 Task: Create ChildIssue0000000325 as Child Issue of Issue Issue0000000163 in Backlog  in Scrum Project Project0000000033 in Jira. Create ChildIssue0000000326 as Child Issue of Issue Issue0000000163 in Backlog  in Scrum Project Project0000000033 in Jira. Create ChildIssue0000000327 as Child Issue of Issue Issue0000000164 in Backlog  in Scrum Project Project0000000033 in Jira. Create ChildIssue0000000328 as Child Issue of Issue Issue0000000164 in Backlog  in Scrum Project Project0000000033 in Jira. Create ChildIssue0000000329 as Child Issue of Issue Issue0000000165 in Backlog  in Scrum Project Project0000000033 in Jira
Action: Mouse moved to (327, 194)
Screenshot: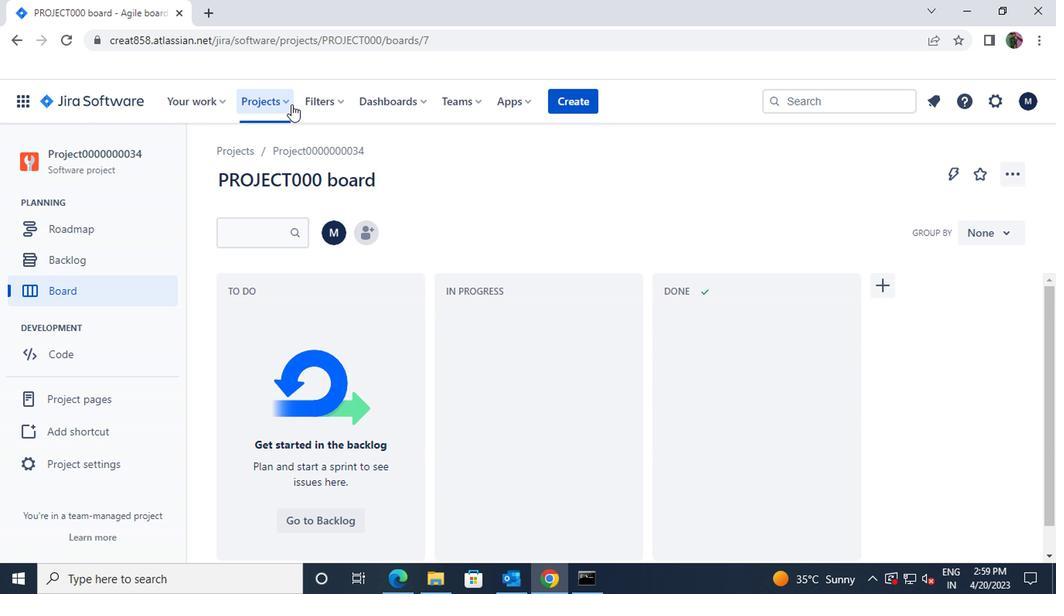 
Action: Mouse pressed left at (327, 194)
Screenshot: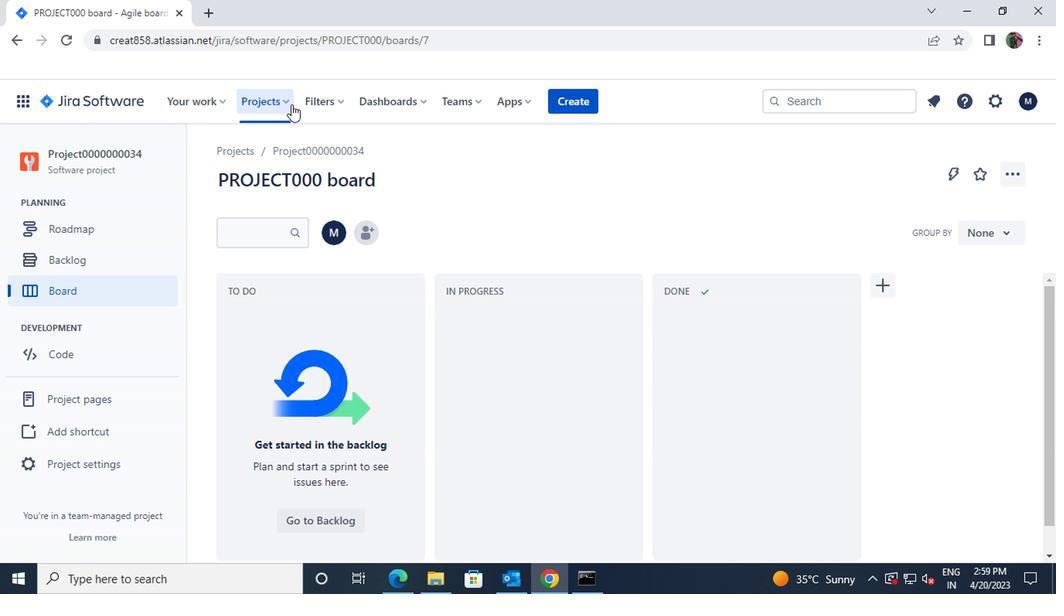 
Action: Mouse moved to (351, 275)
Screenshot: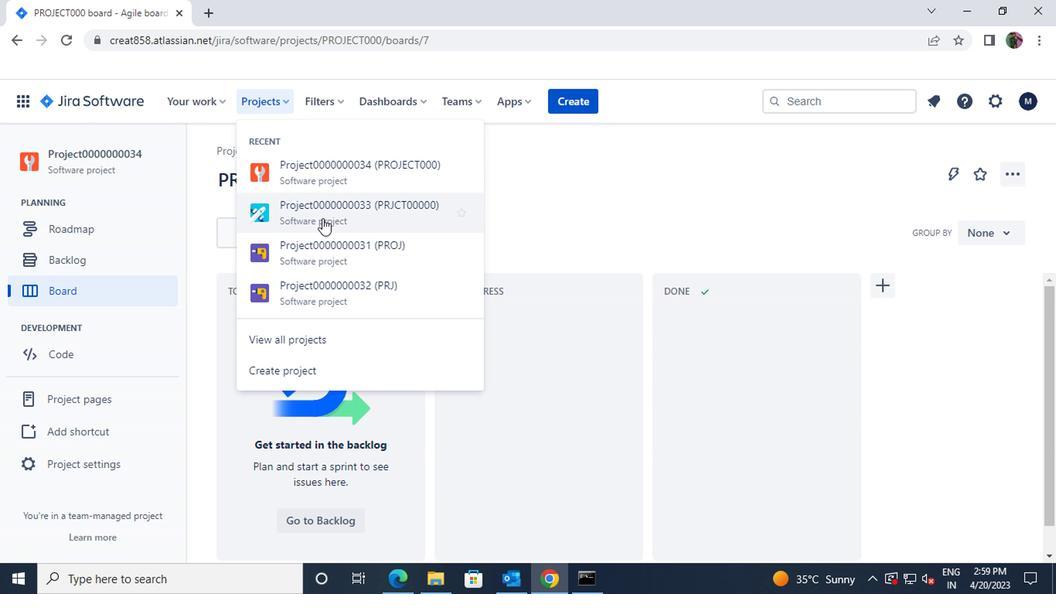 
Action: Mouse pressed left at (351, 275)
Screenshot: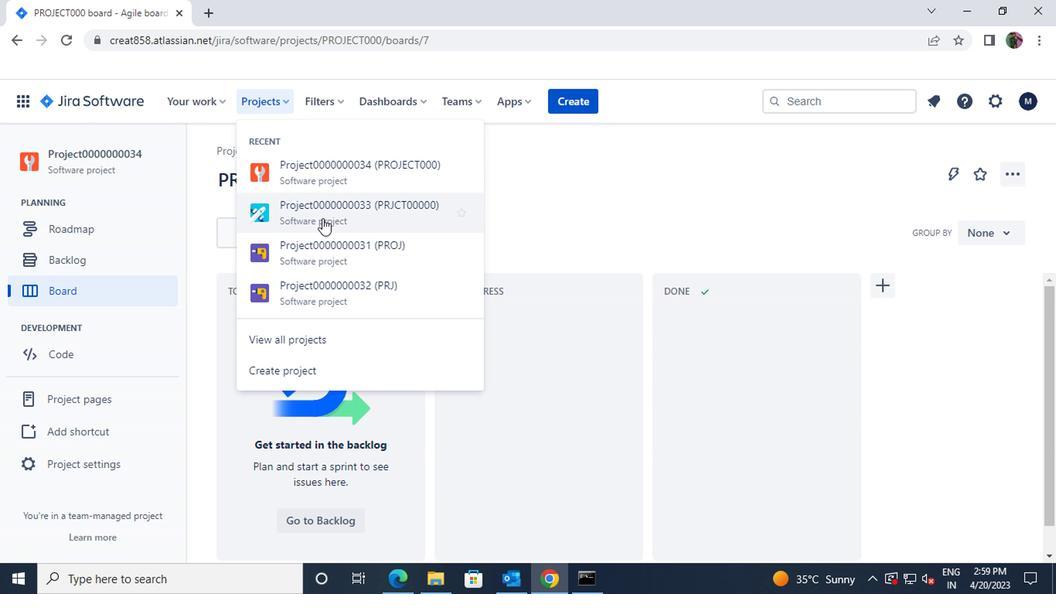 
Action: Mouse moved to (209, 306)
Screenshot: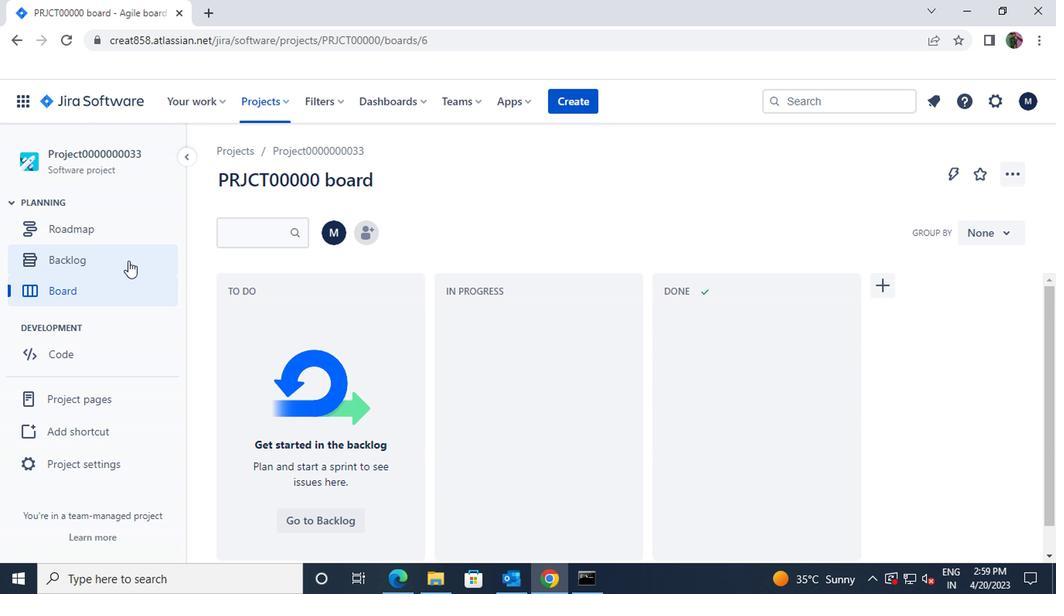 
Action: Mouse pressed left at (209, 306)
Screenshot: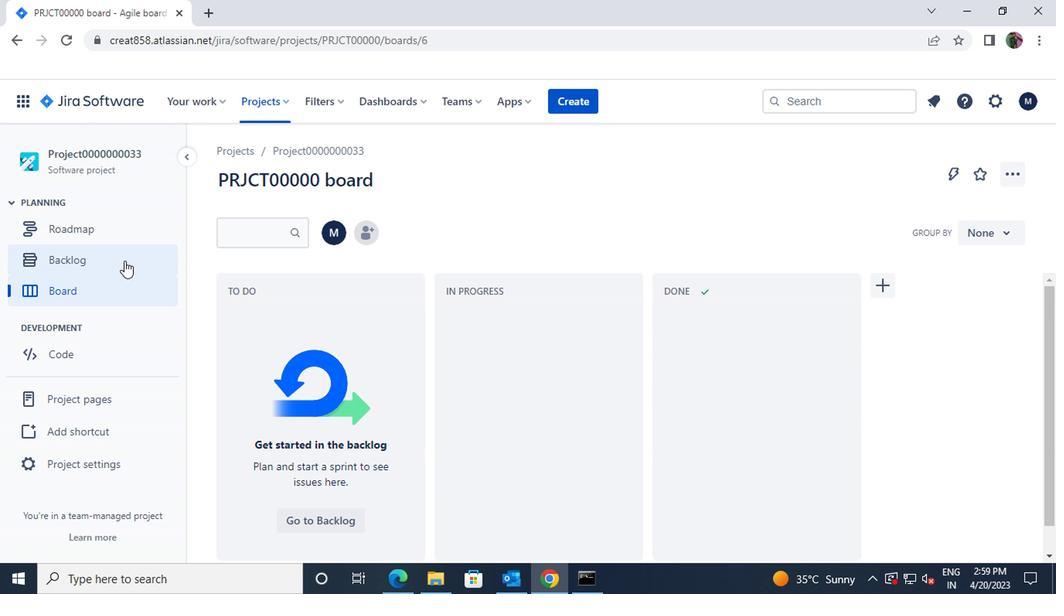 
Action: Mouse moved to (365, 377)
Screenshot: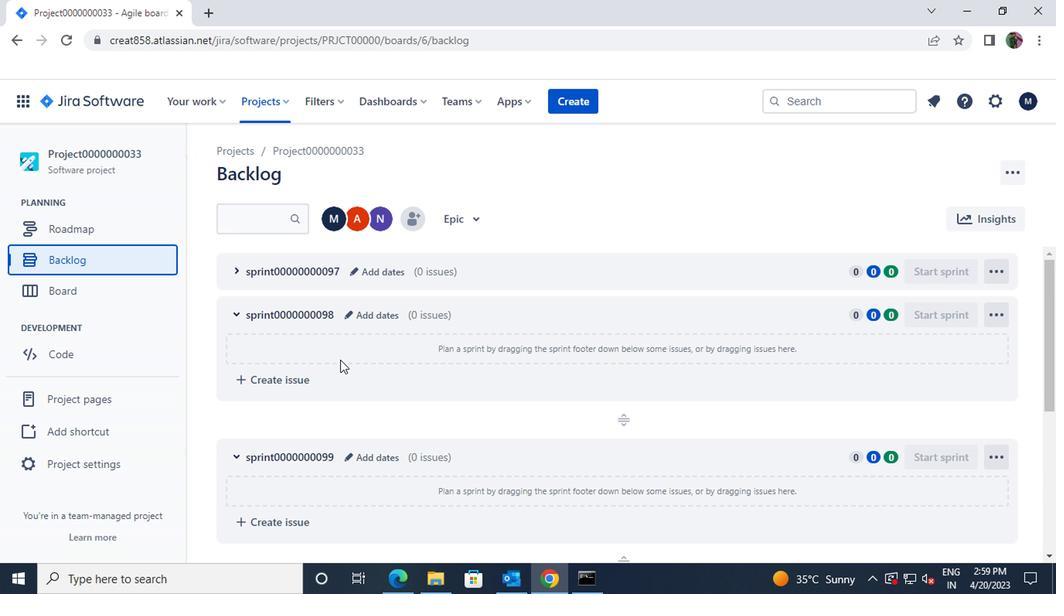 
Action: Mouse scrolled (365, 377) with delta (0, 0)
Screenshot: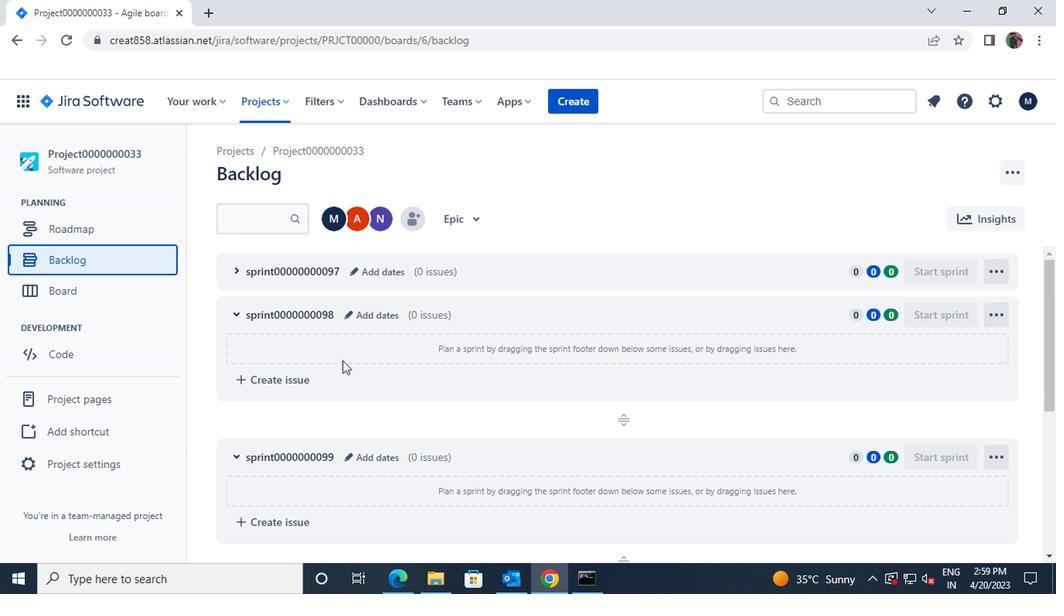 
Action: Mouse scrolled (365, 377) with delta (0, 0)
Screenshot: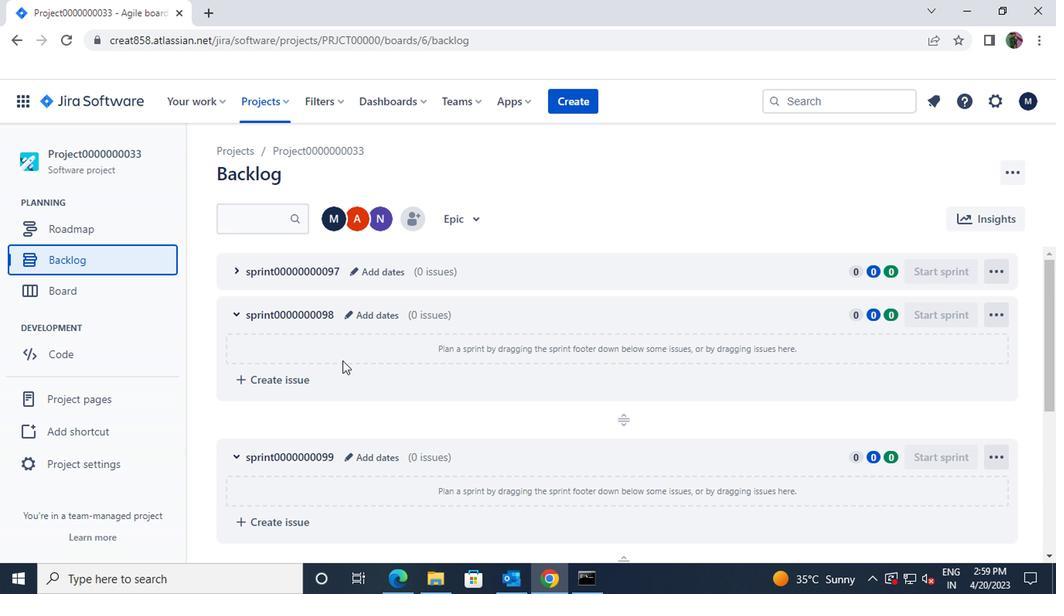 
Action: Mouse scrolled (365, 377) with delta (0, 0)
Screenshot: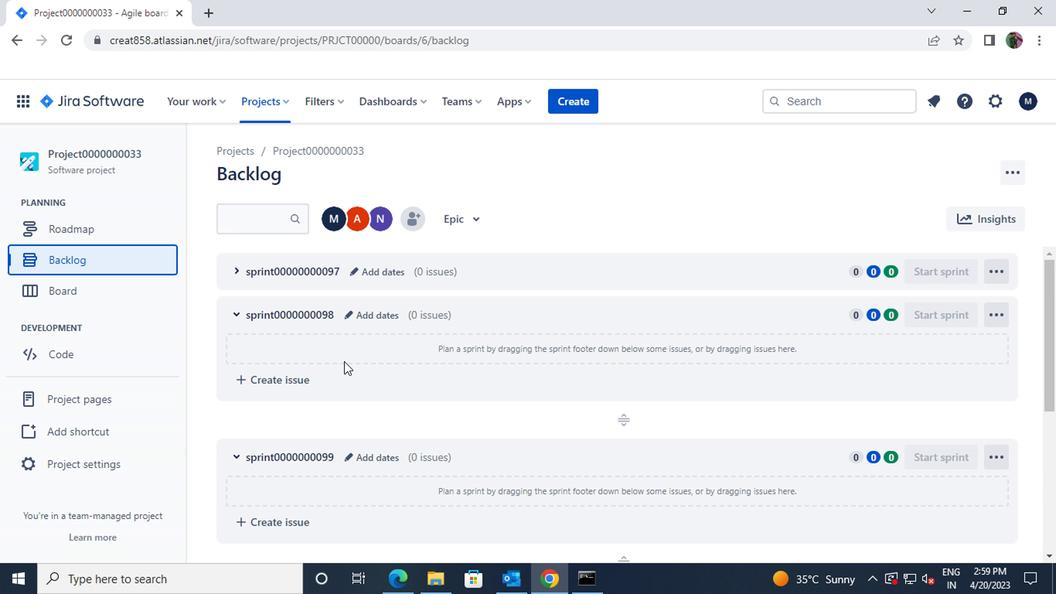 
Action: Mouse scrolled (365, 377) with delta (0, 0)
Screenshot: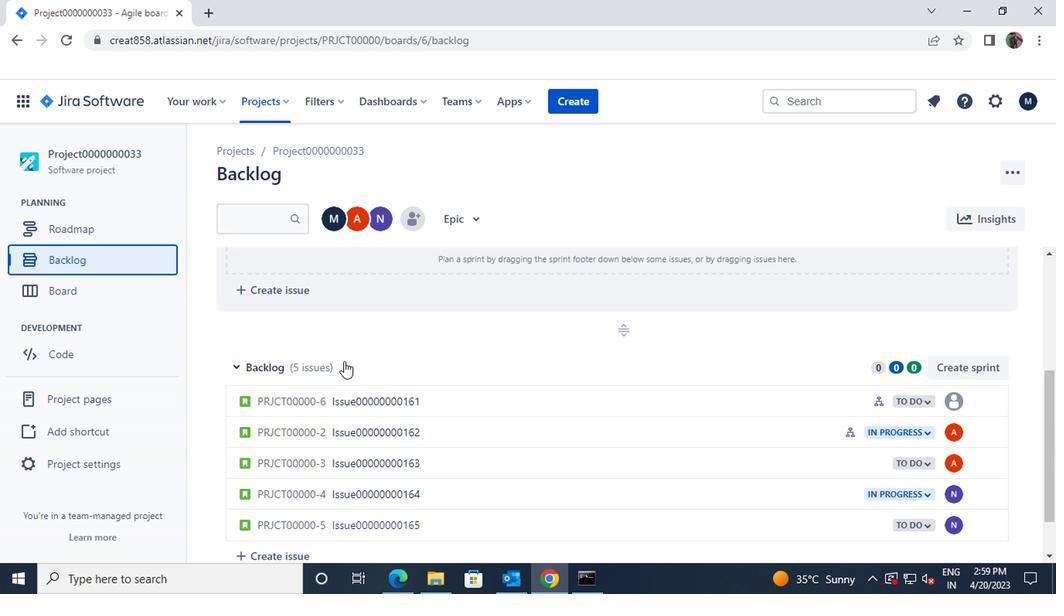 
Action: Mouse moved to (511, 407)
Screenshot: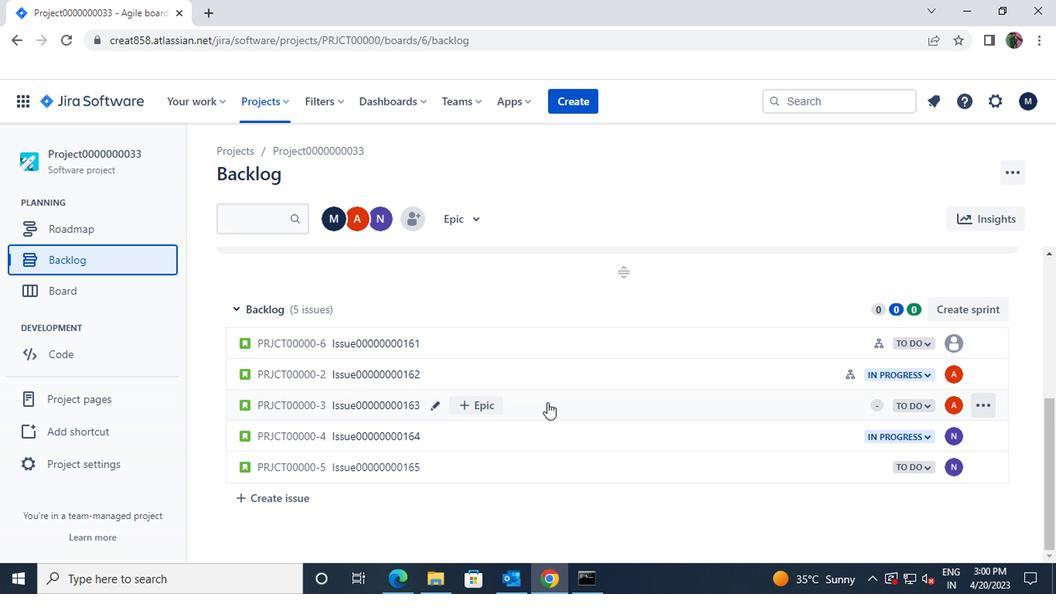 
Action: Mouse pressed left at (511, 407)
Screenshot: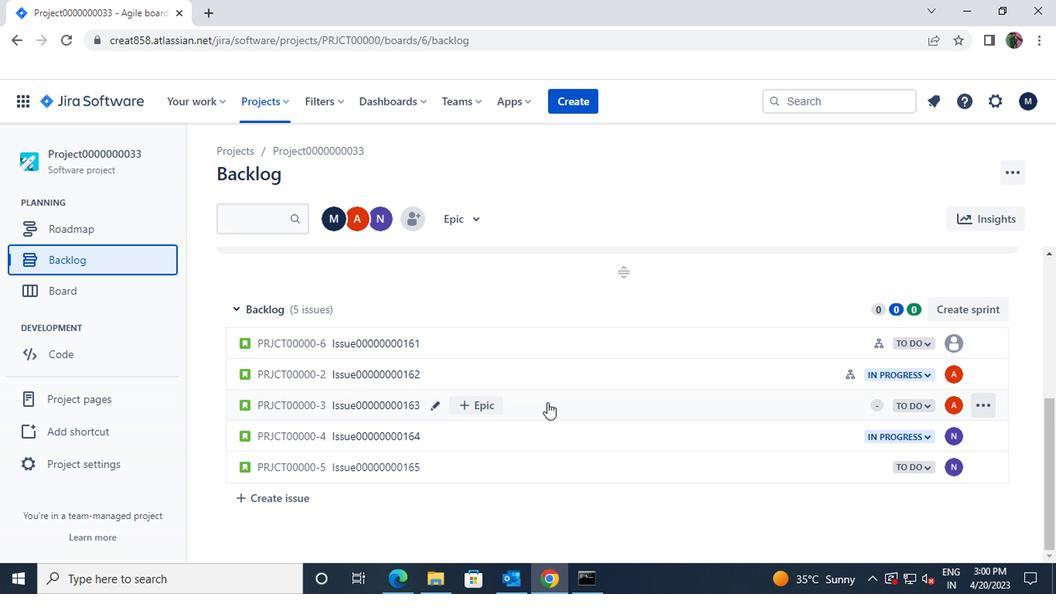 
Action: Mouse moved to (682, 357)
Screenshot: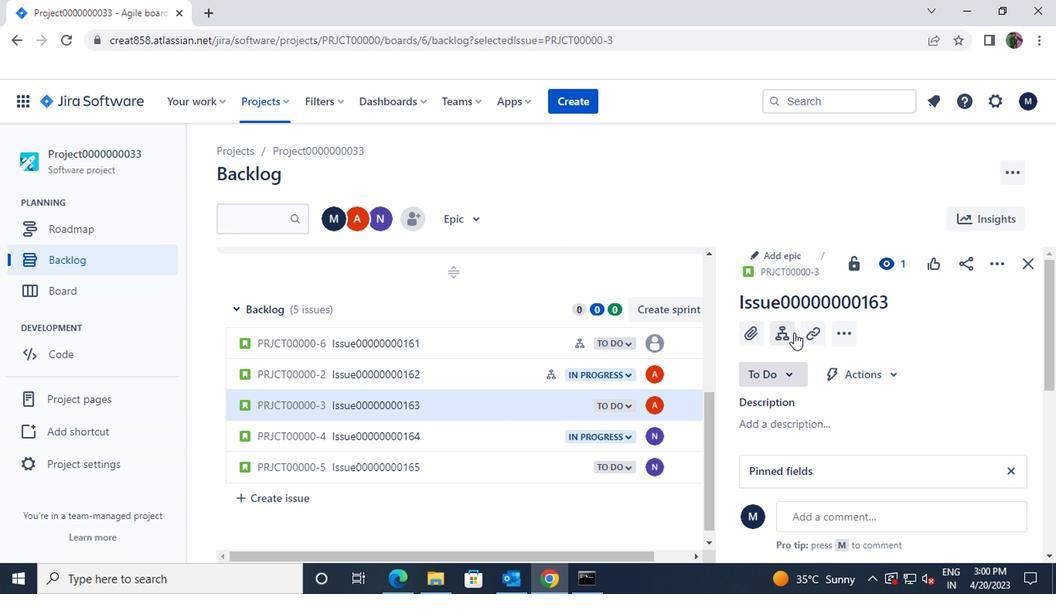 
Action: Mouse pressed left at (682, 357)
Screenshot: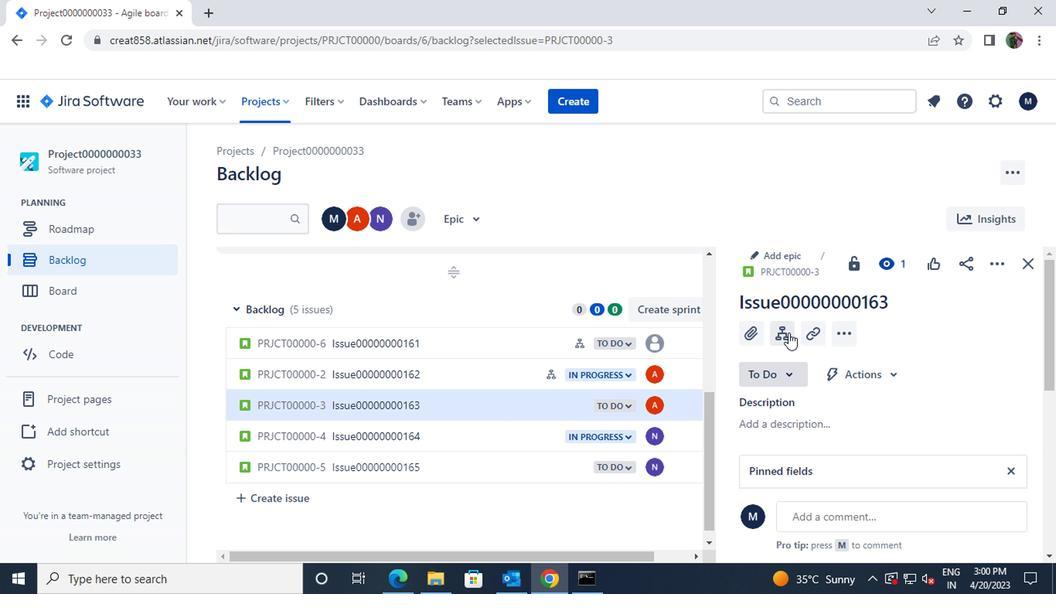 
Action: Mouse moved to (681, 397)
Screenshot: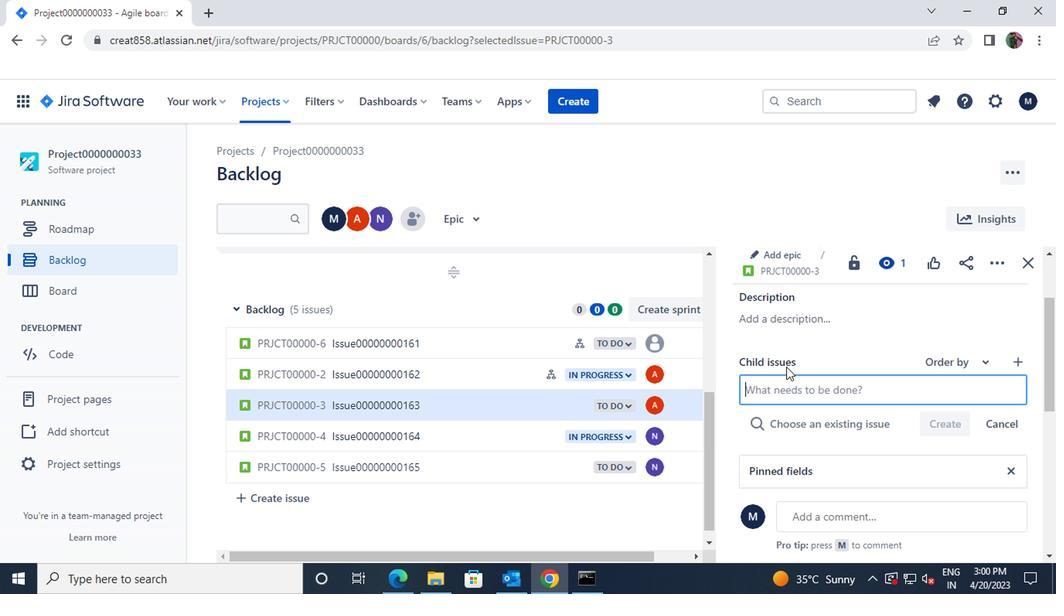 
Action: Mouse pressed left at (681, 397)
Screenshot: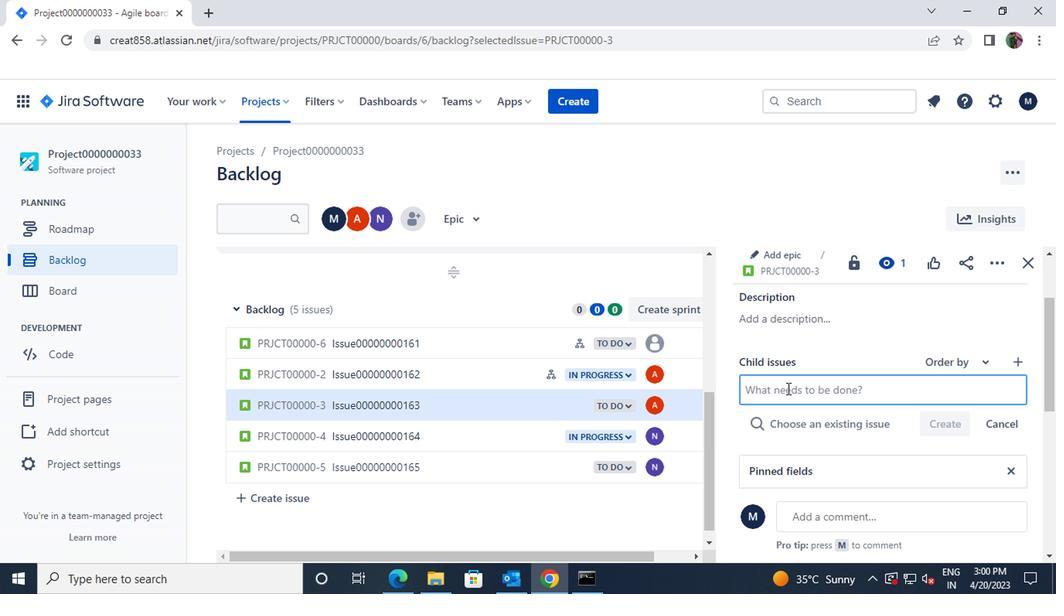 
Action: Key pressed <Key.shift>CHILDISSUE00000000325
Screenshot: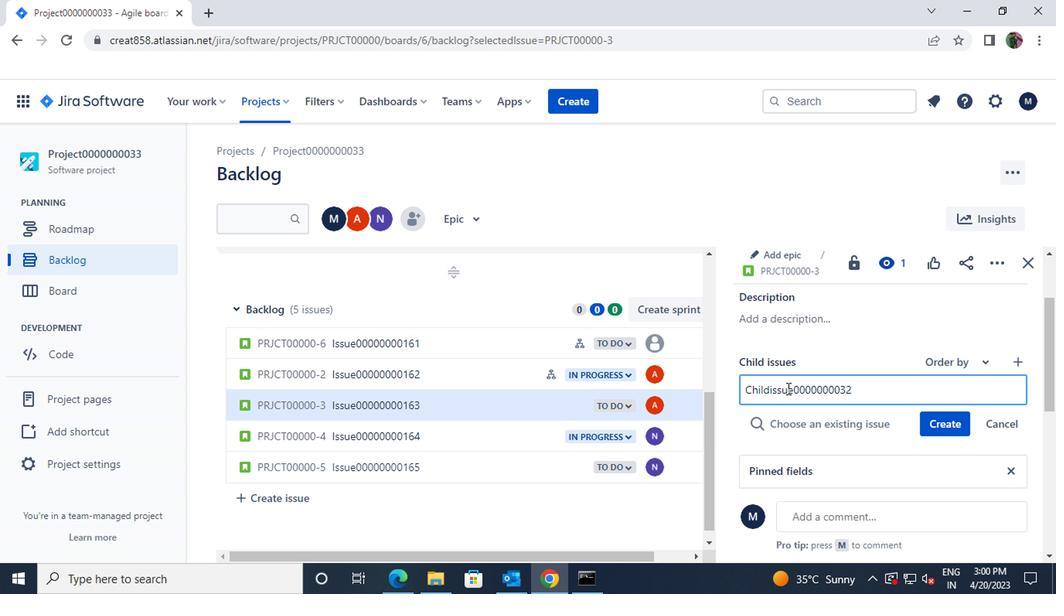 
Action: Mouse moved to (790, 419)
Screenshot: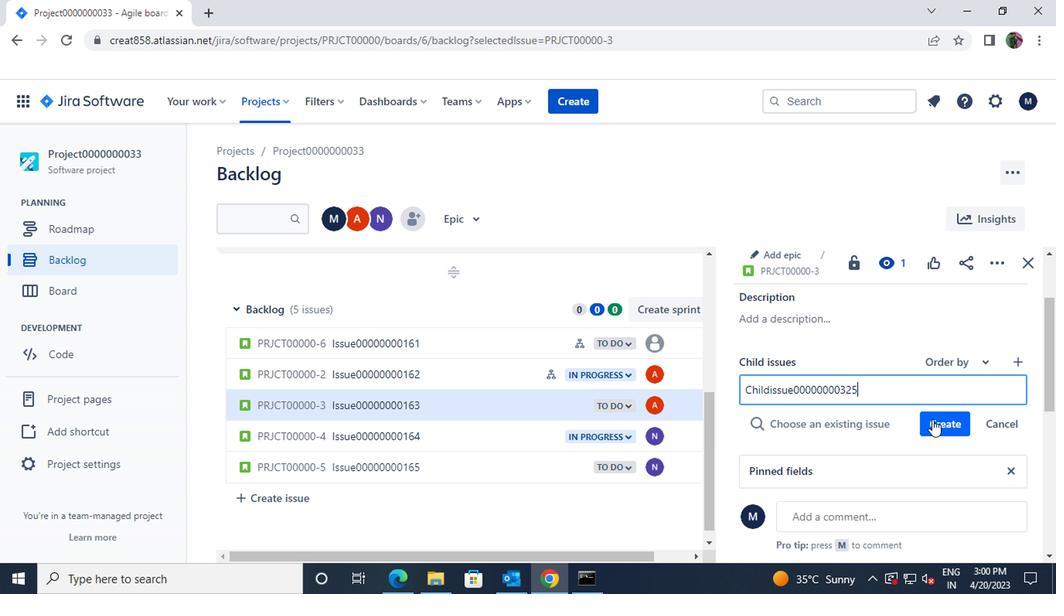 
Action: Mouse pressed left at (790, 419)
Screenshot: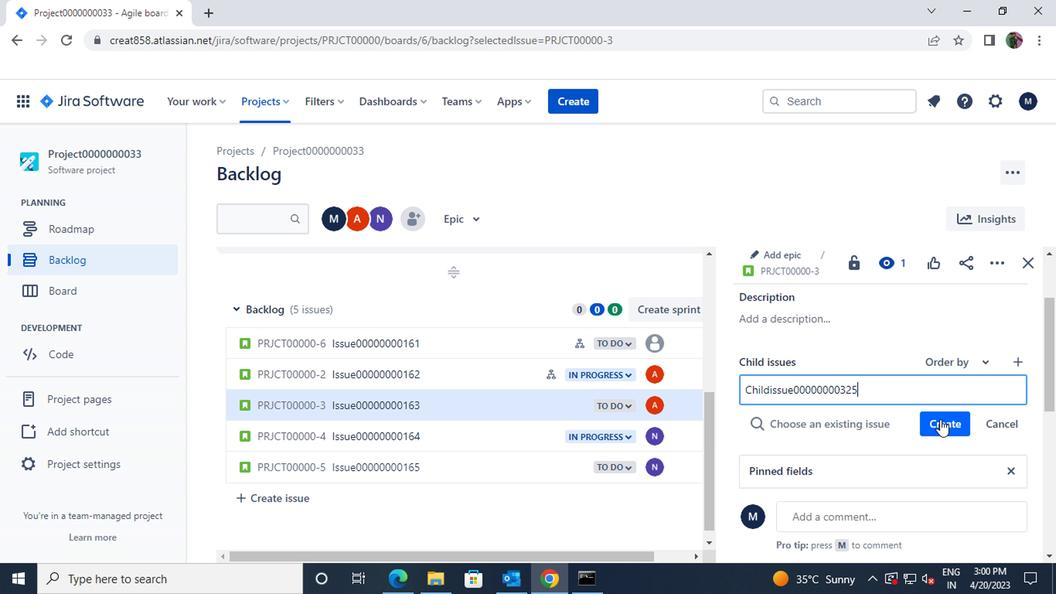 
Action: Mouse moved to (773, 427)
Screenshot: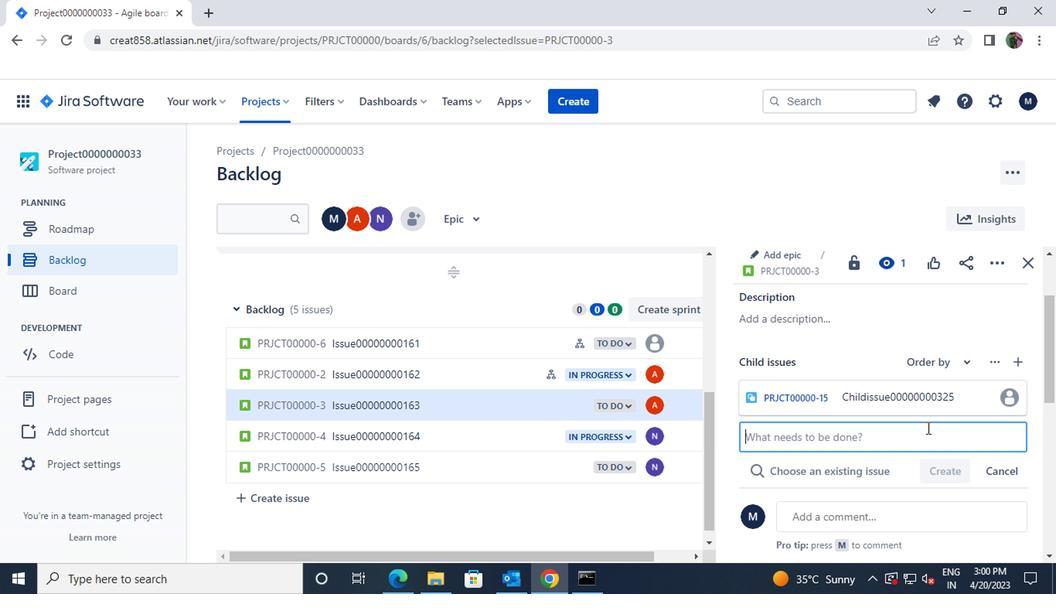 
Action: Mouse pressed left at (773, 427)
Screenshot: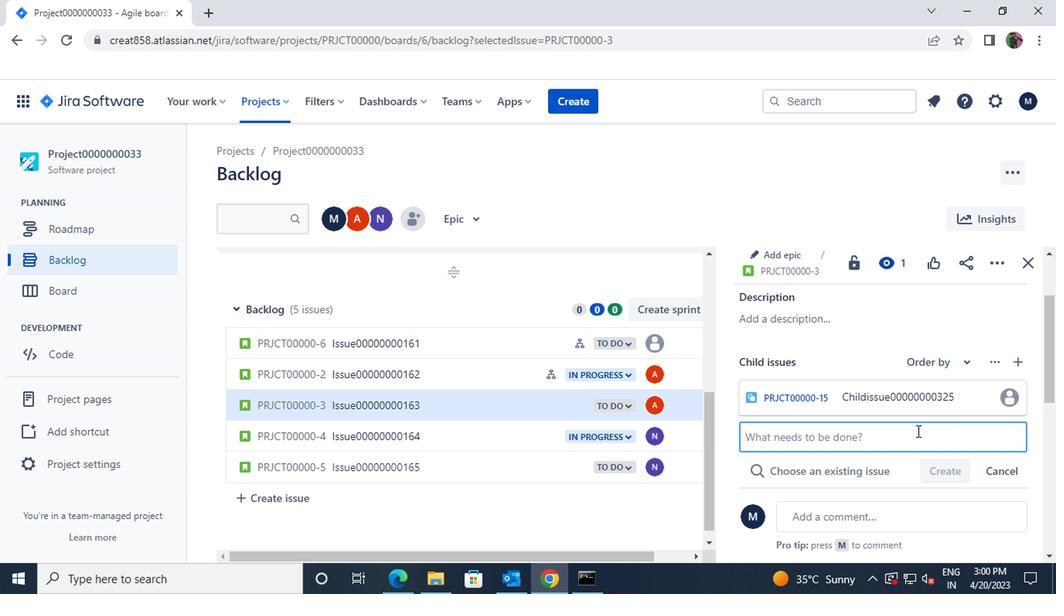 
Action: Key pressed <Key.shift>CHILDISSUE00000000326
Screenshot: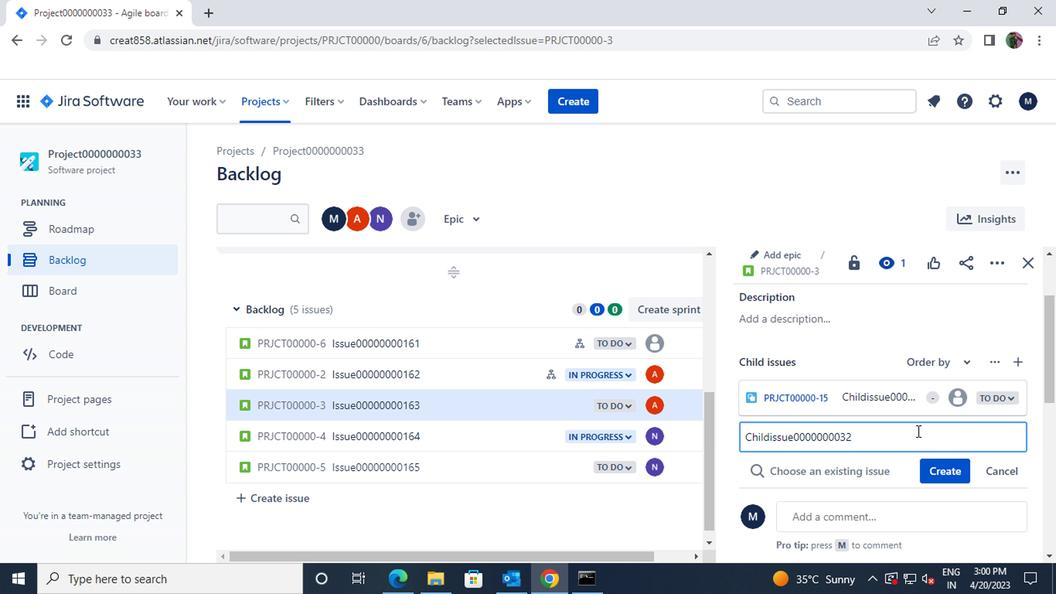 
Action: Mouse moved to (784, 451)
Screenshot: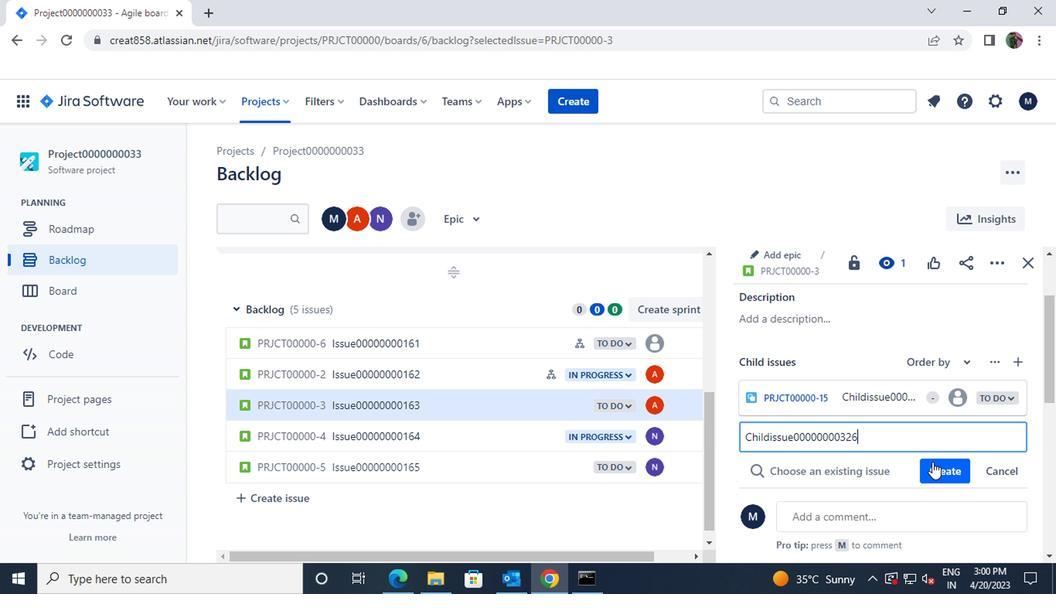 
Action: Mouse pressed left at (784, 451)
Screenshot: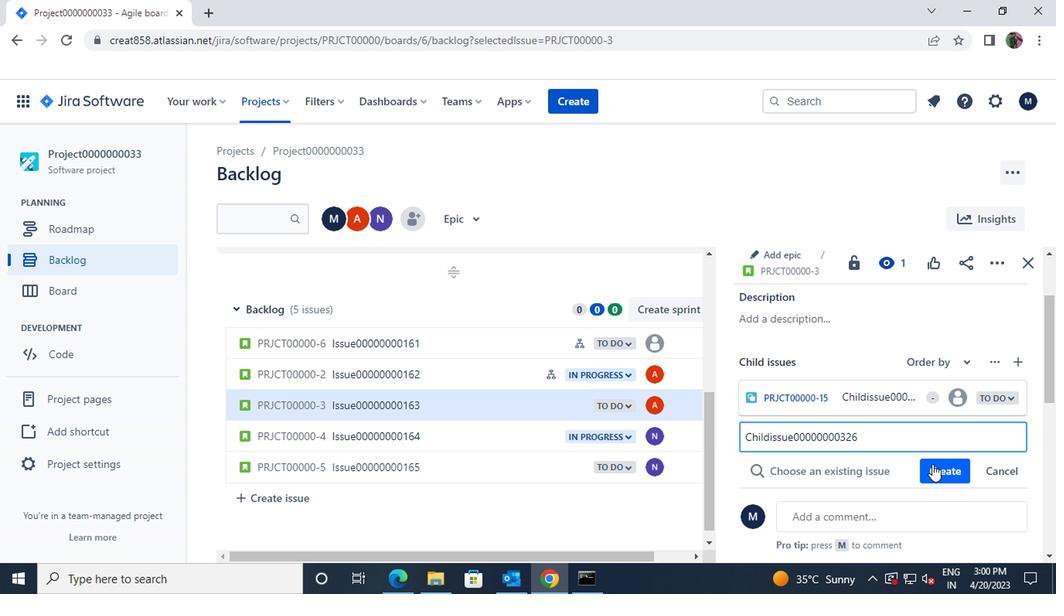 
Action: Mouse moved to (477, 425)
Screenshot: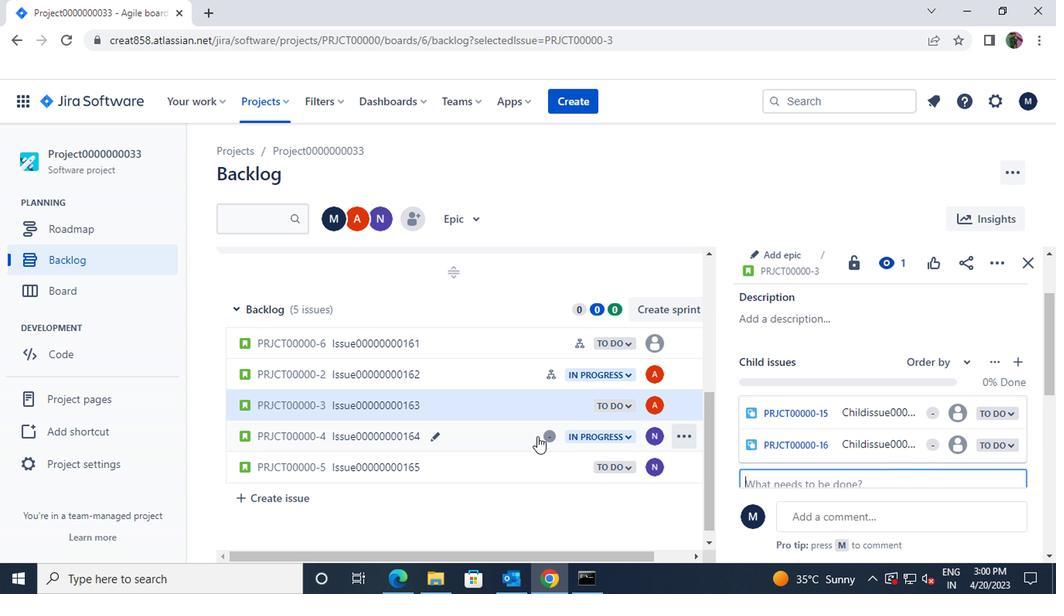 
Action: Mouse pressed left at (477, 425)
Screenshot: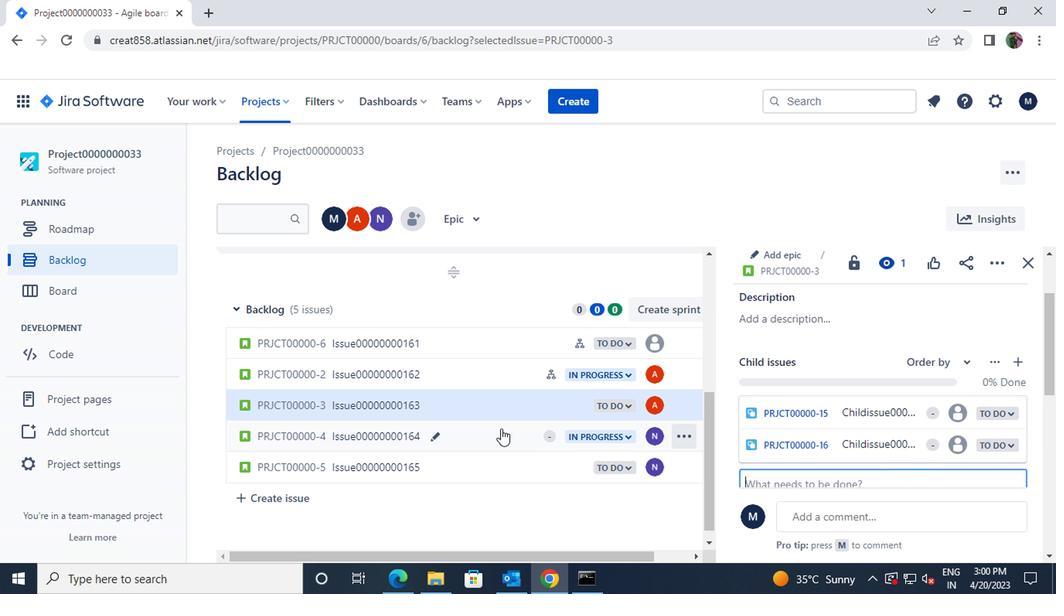 
Action: Mouse moved to (675, 364)
Screenshot: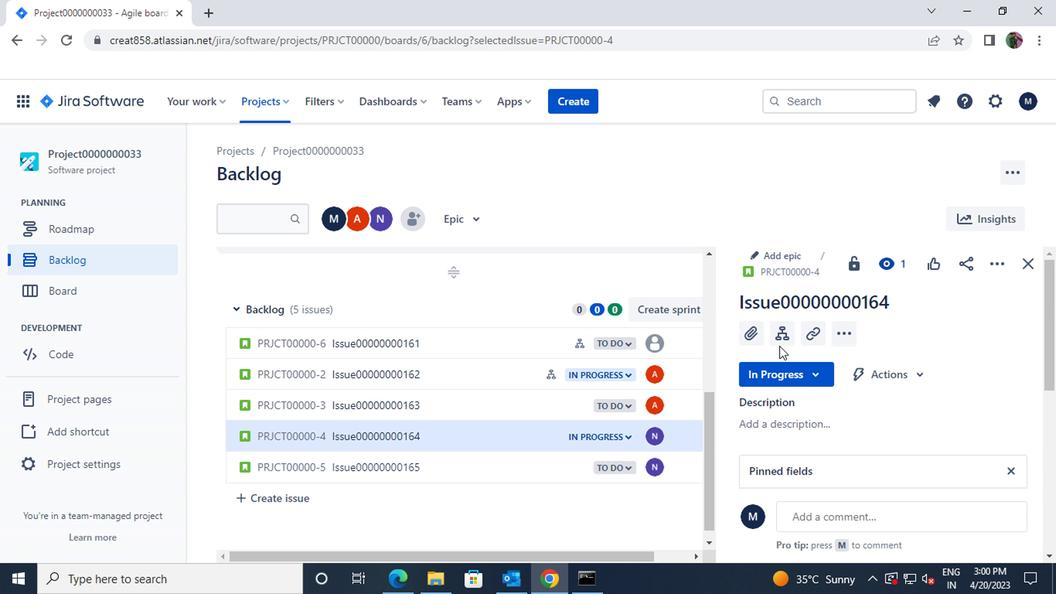 
Action: Mouse pressed left at (675, 364)
Screenshot: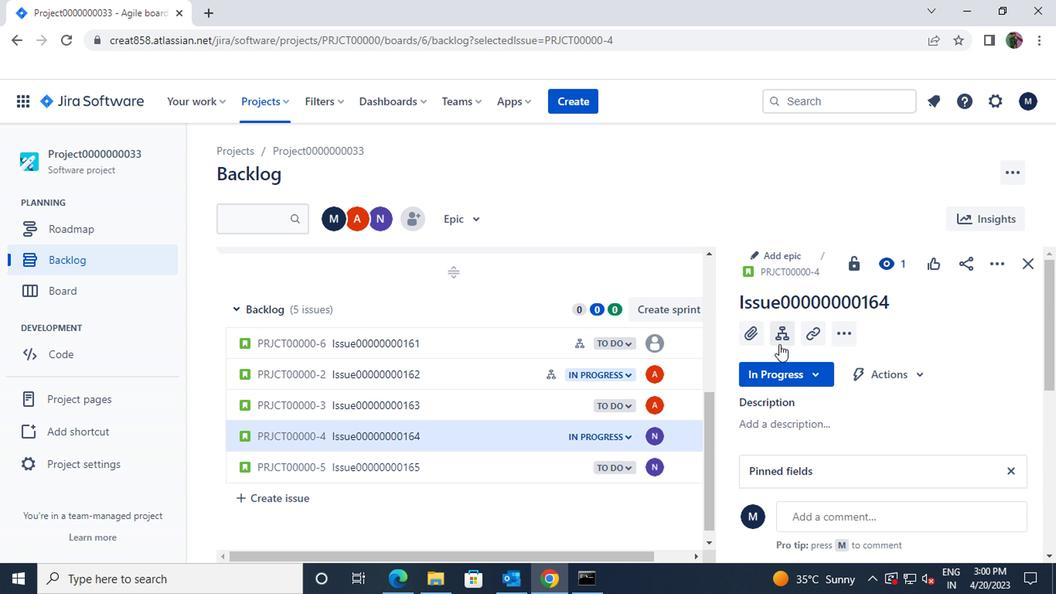 
Action: Mouse moved to (684, 393)
Screenshot: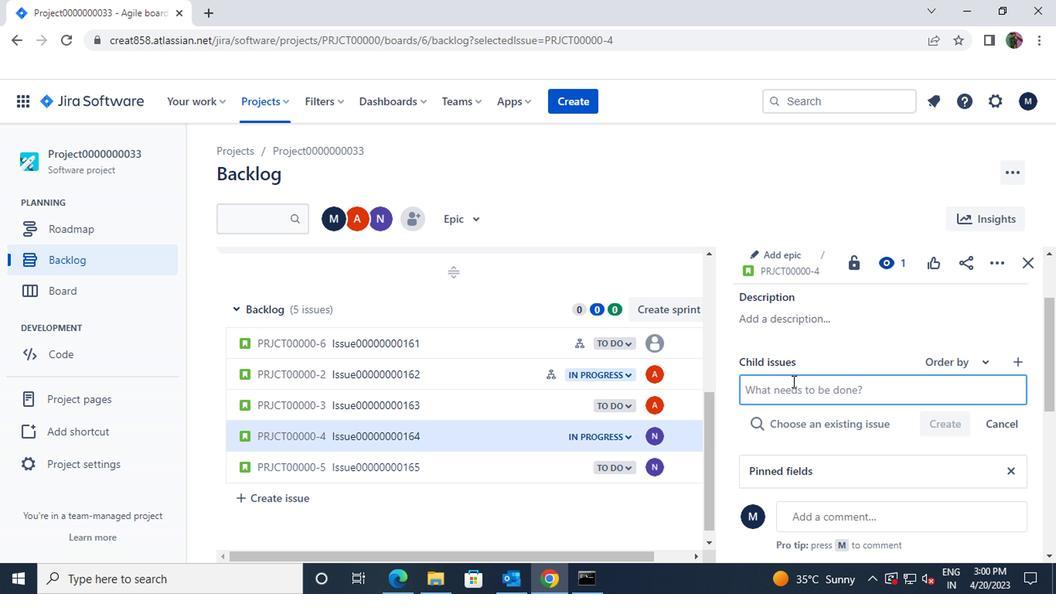 
Action: Mouse pressed left at (684, 393)
Screenshot: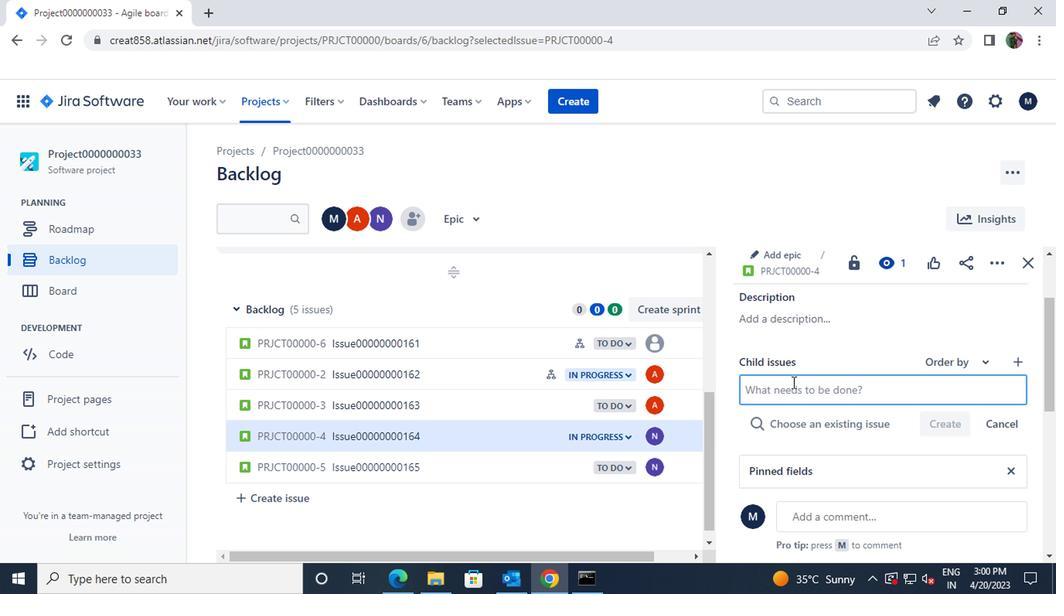 
Action: Key pressed <Key.shift>CHILDISSUE00000900327
Screenshot: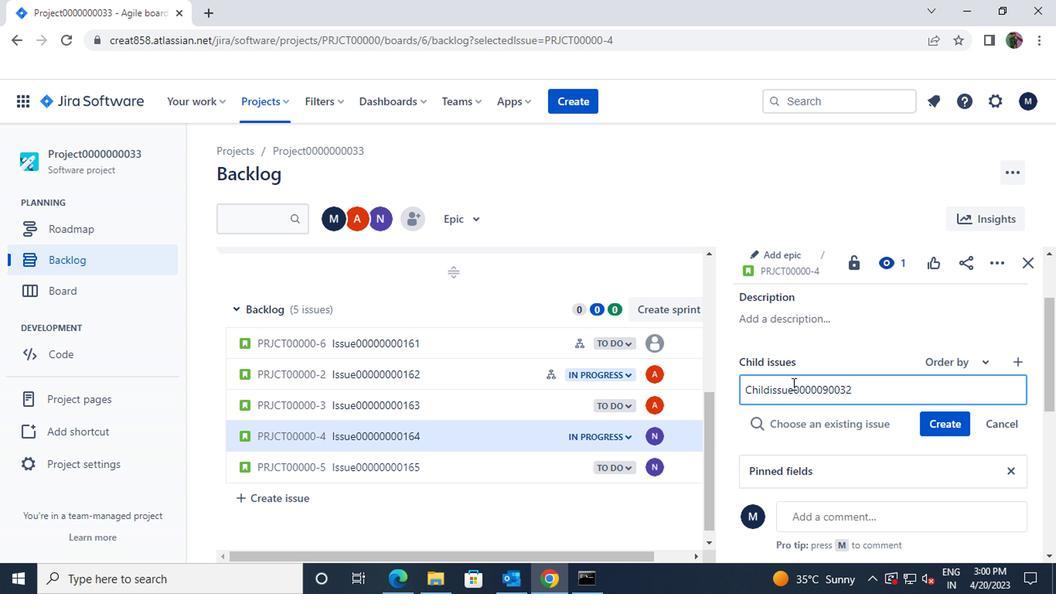 
Action: Mouse moved to (704, 398)
Screenshot: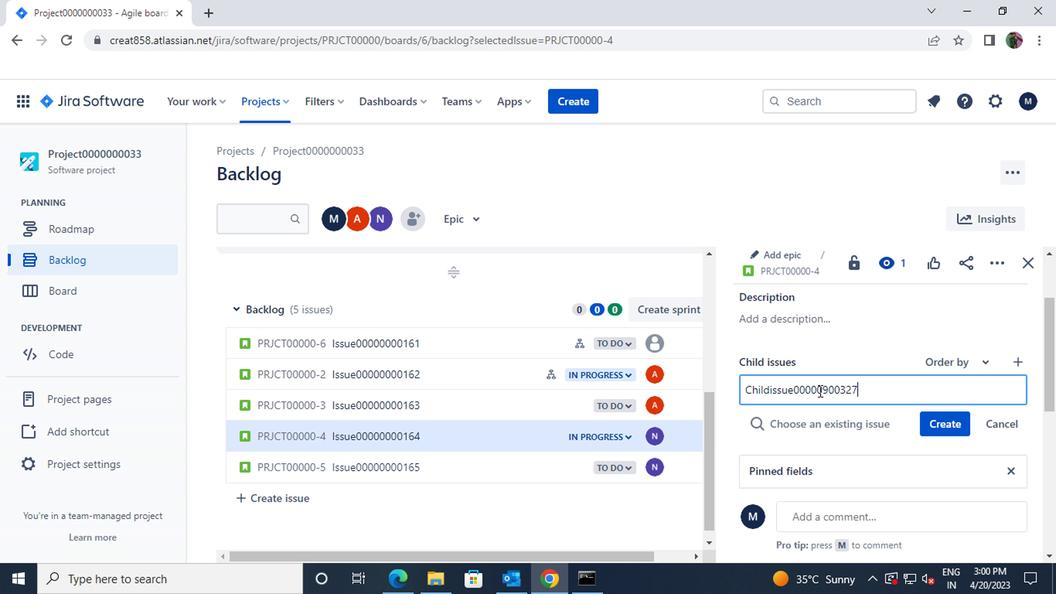 
Action: Mouse pressed left at (704, 398)
Screenshot: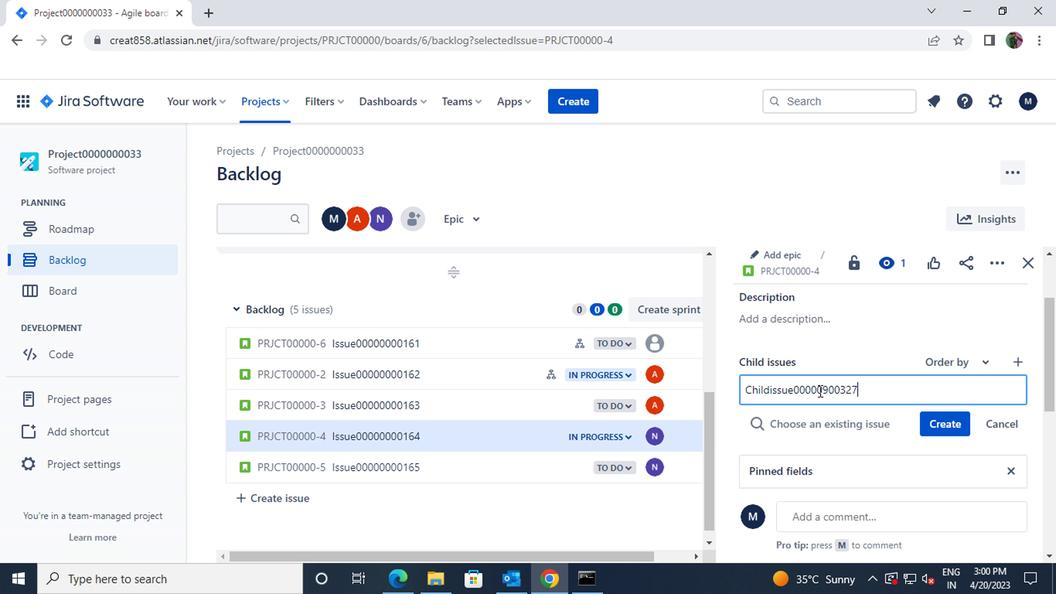
Action: Mouse moved to (729, 401)
Screenshot: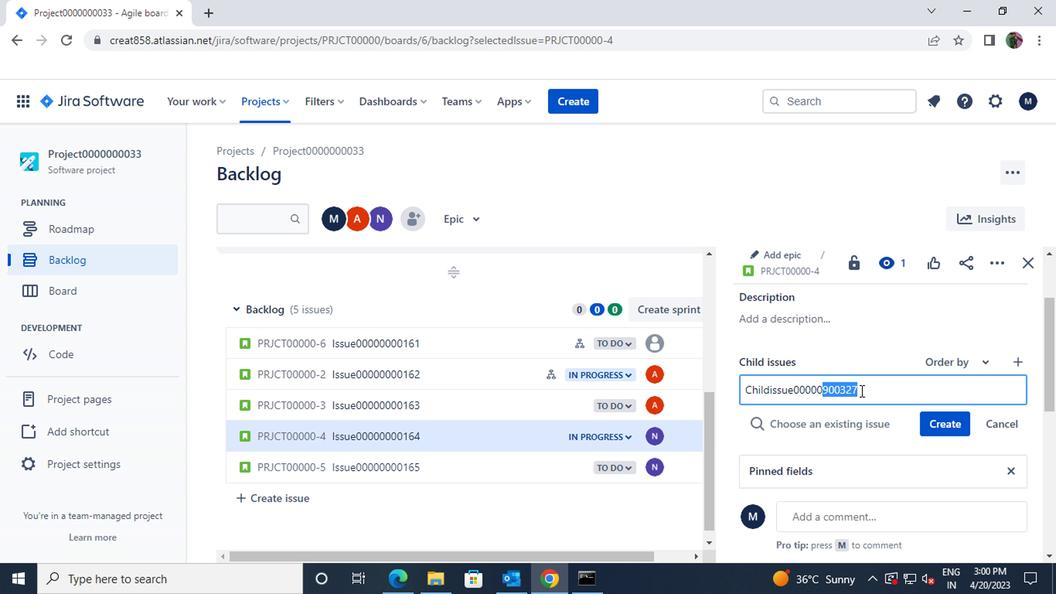 
Action: Key pressed 0000327
Screenshot: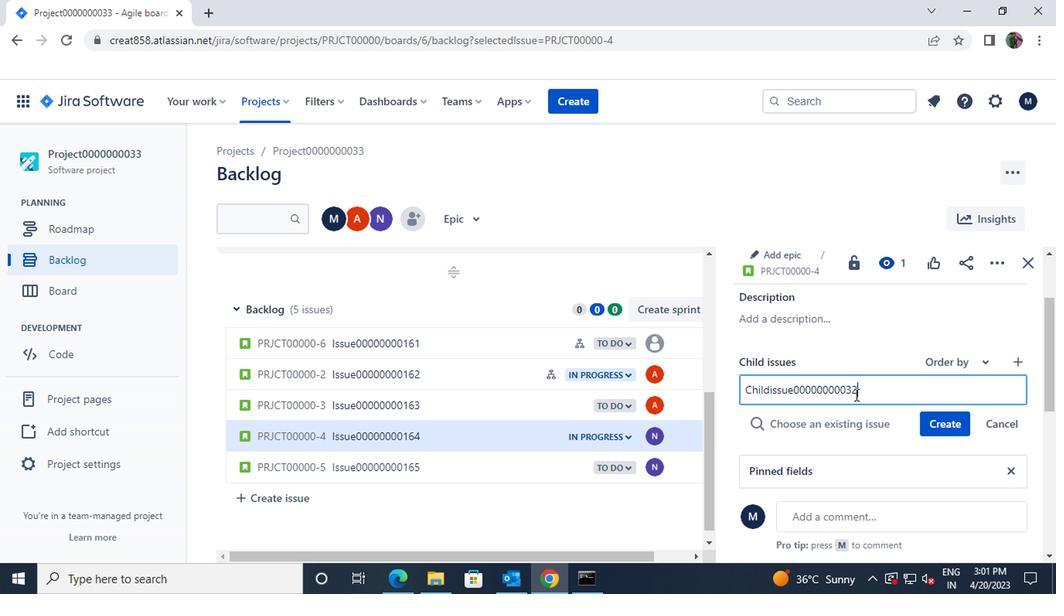 
Action: Mouse moved to (790, 420)
Screenshot: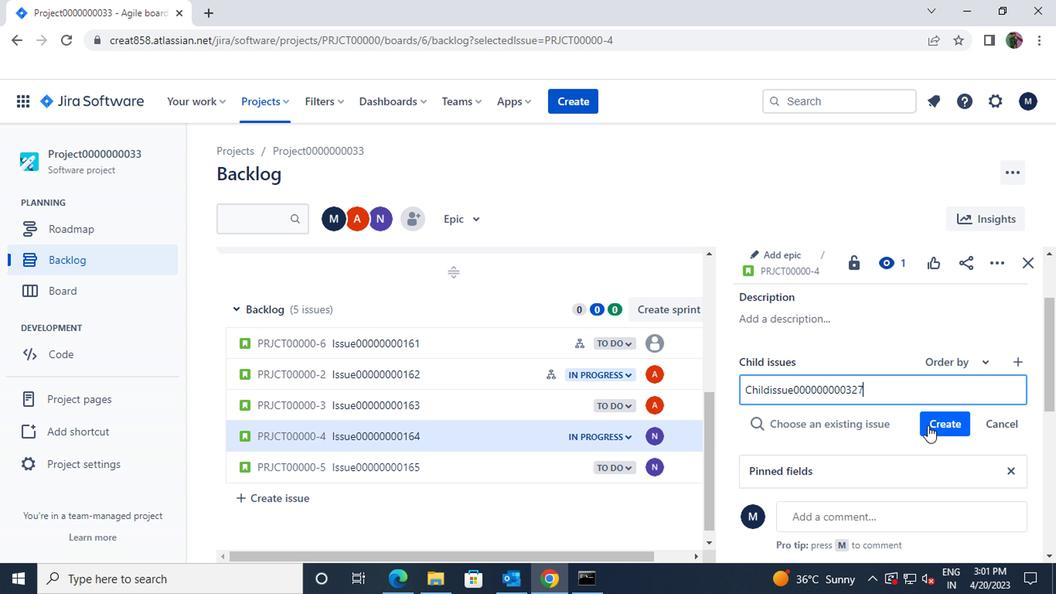
Action: Mouse pressed left at (790, 420)
Screenshot: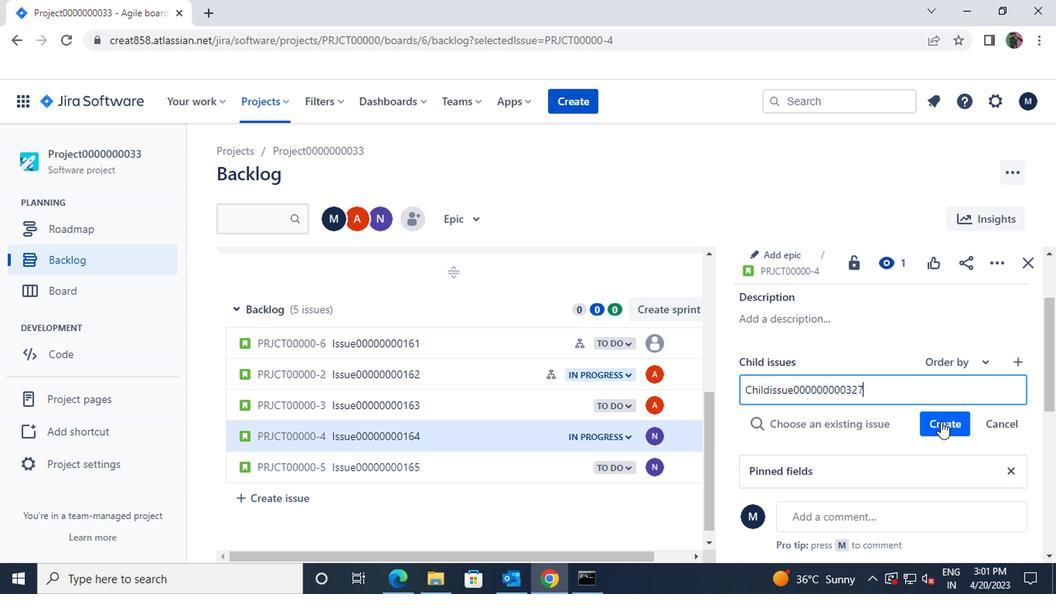 
Action: Mouse moved to (753, 432)
Screenshot: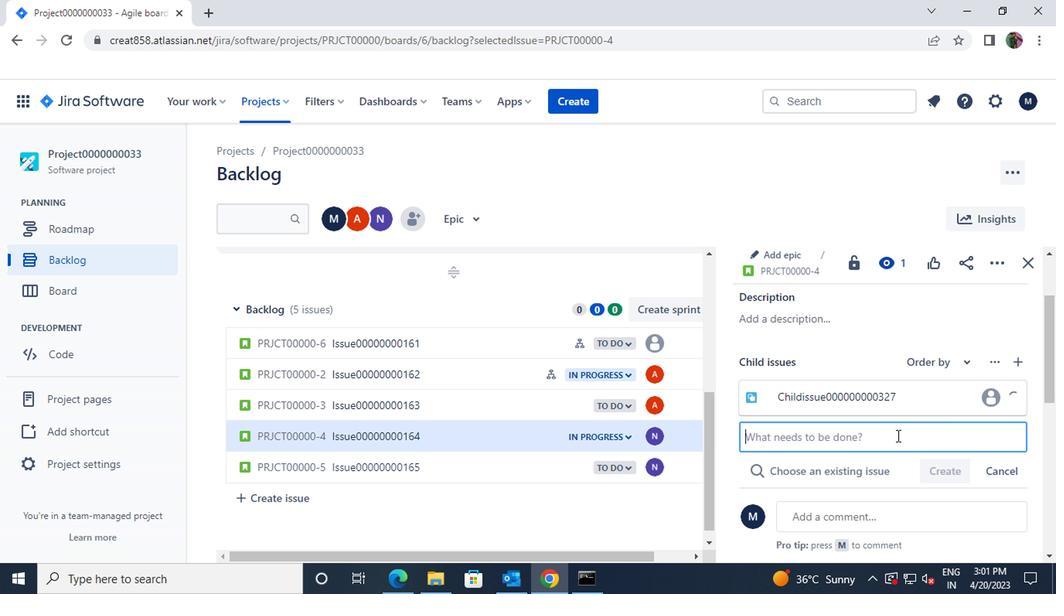 
Action: Mouse pressed left at (753, 432)
Screenshot: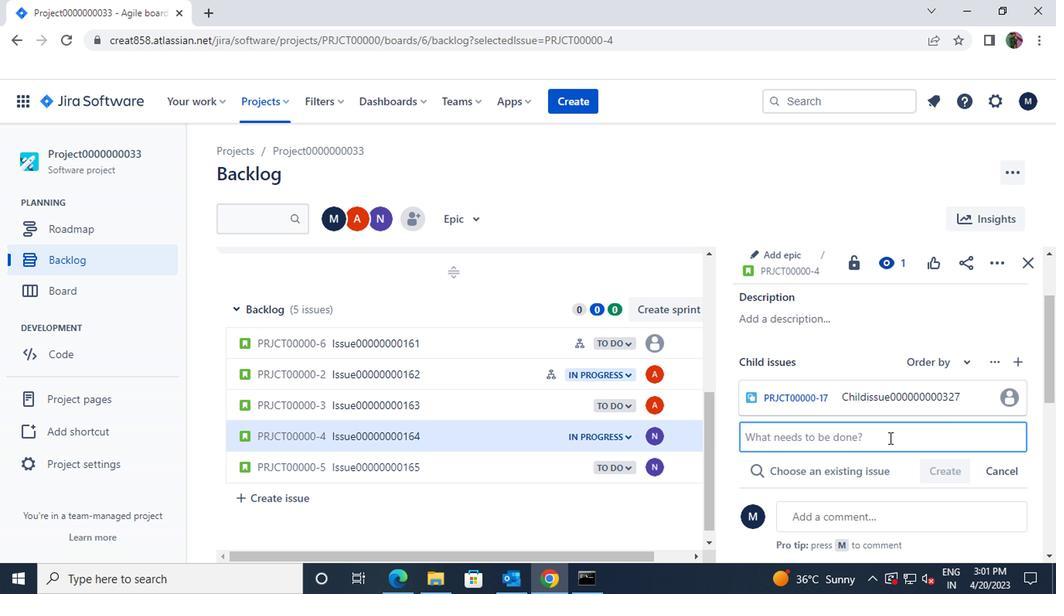 
Action: Key pressed <Key.shift>CHILDISSUE00000000328
Screenshot: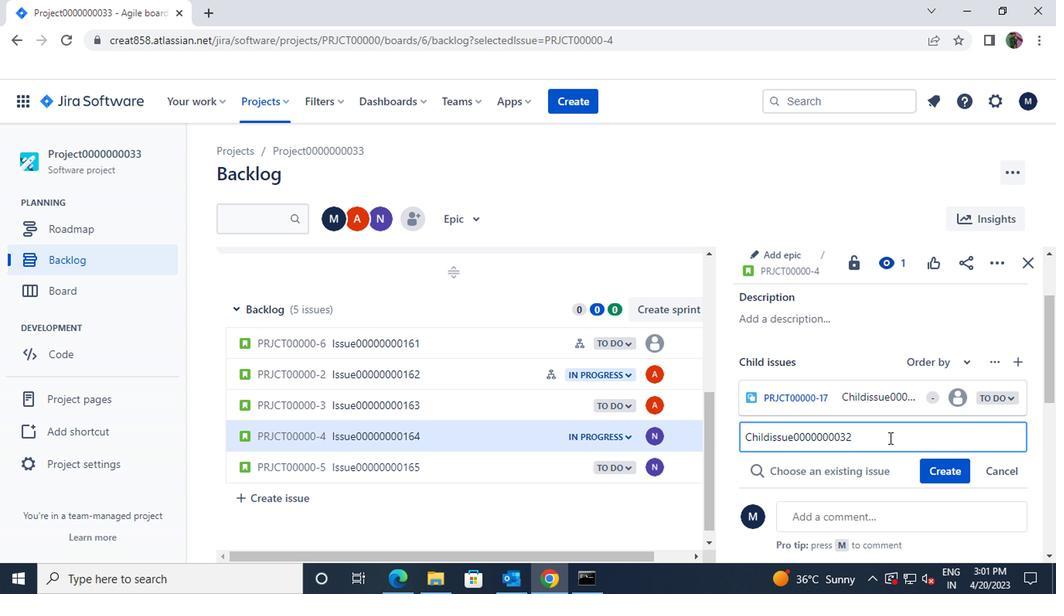 
Action: Mouse moved to (786, 453)
Screenshot: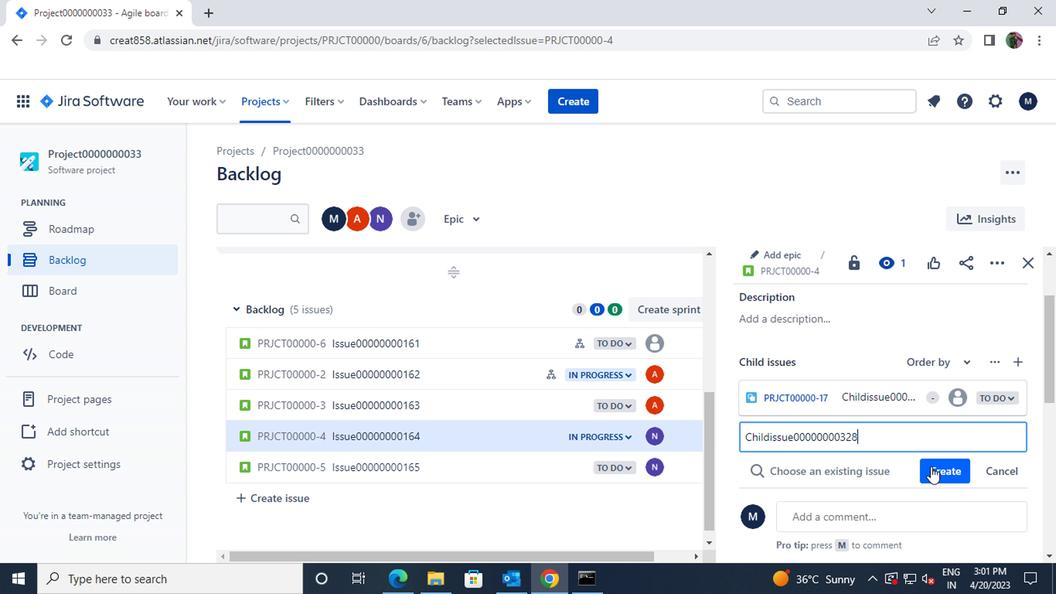 
Action: Mouse pressed left at (786, 453)
Screenshot: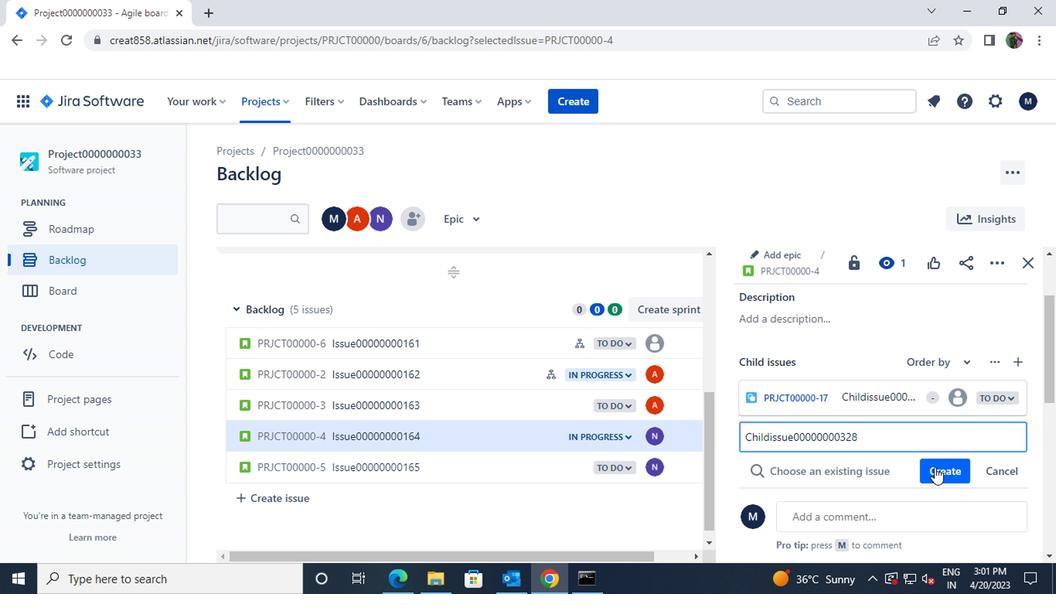 
Action: Mouse moved to (502, 454)
Screenshot: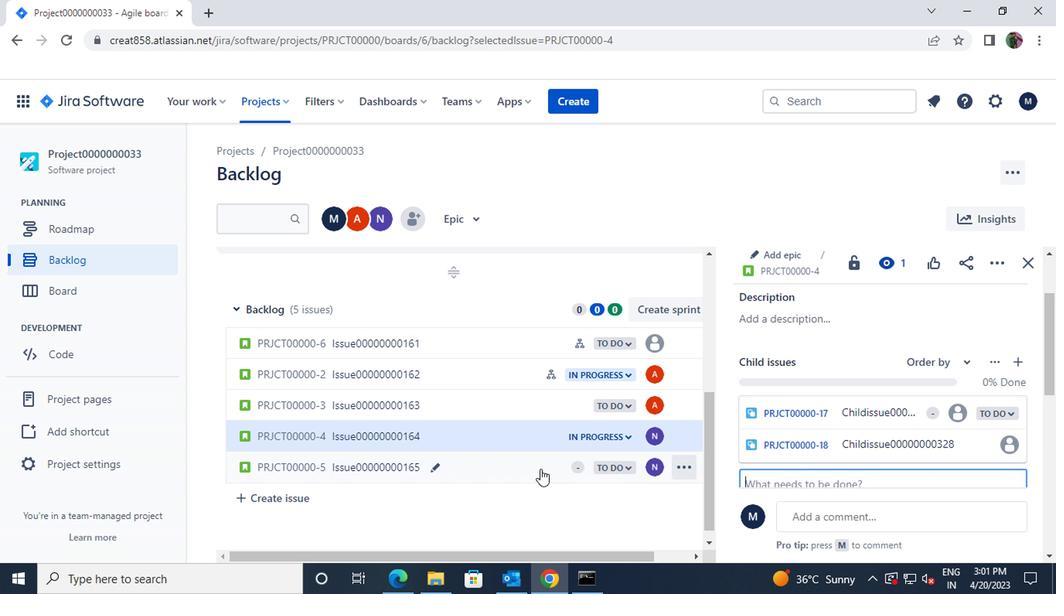 
Action: Mouse pressed left at (502, 454)
Screenshot: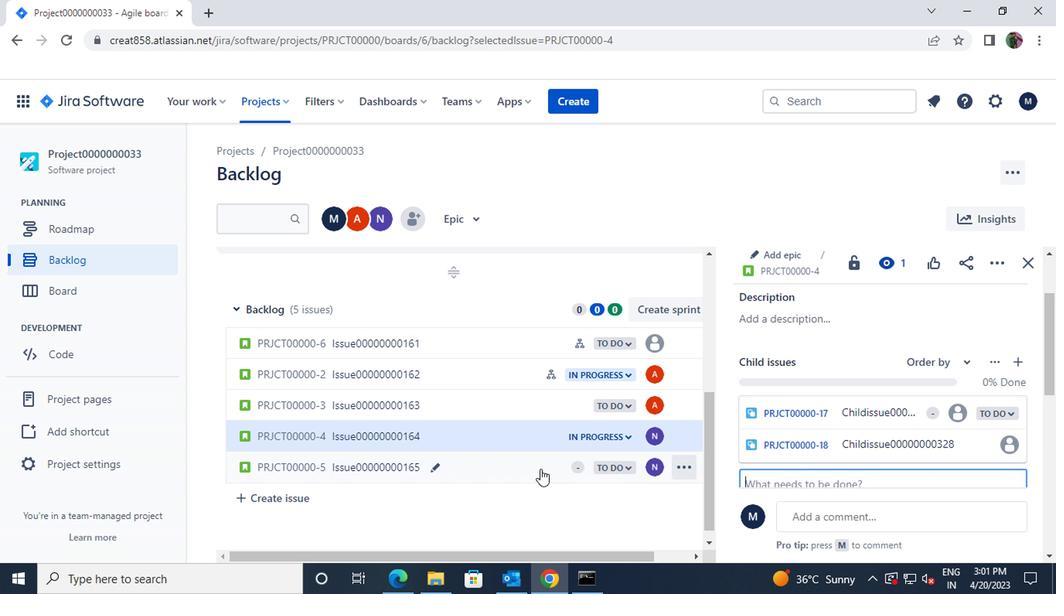 
Action: Mouse moved to (672, 354)
Screenshot: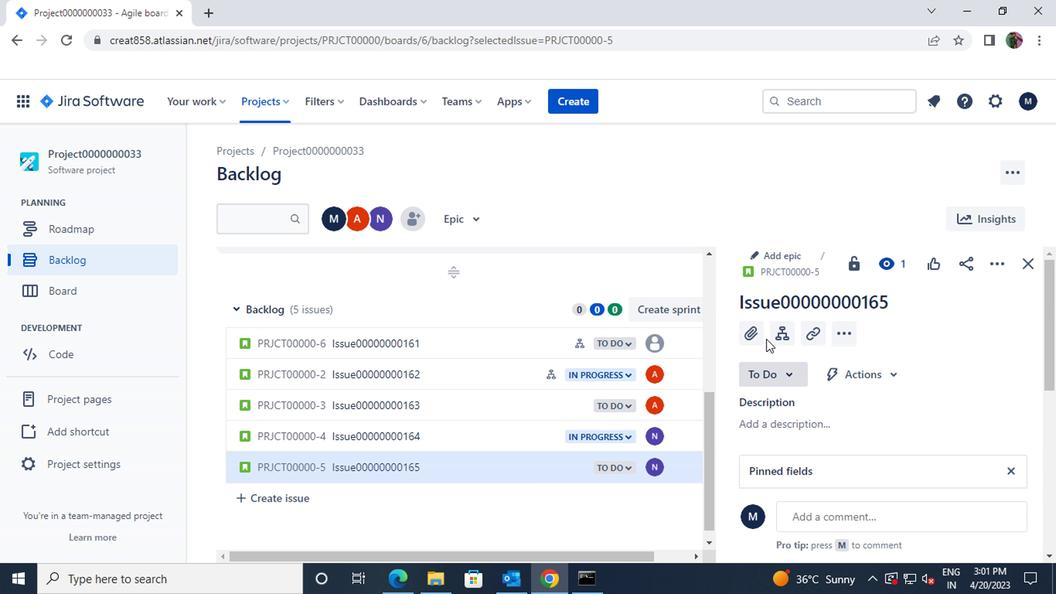 
Action: Mouse pressed left at (672, 354)
Screenshot: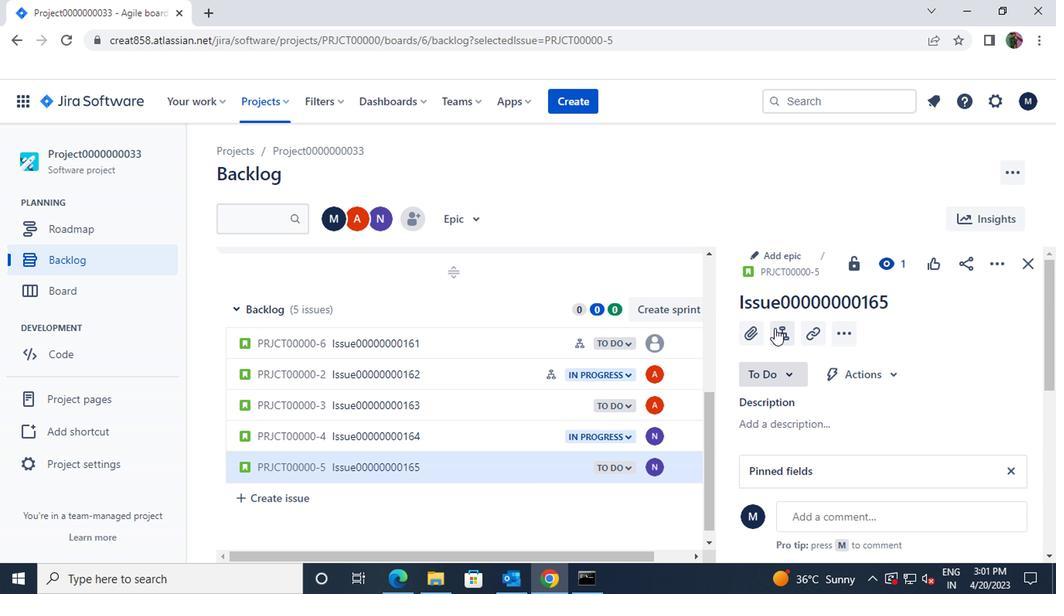 
Action: Mouse moved to (686, 399)
Screenshot: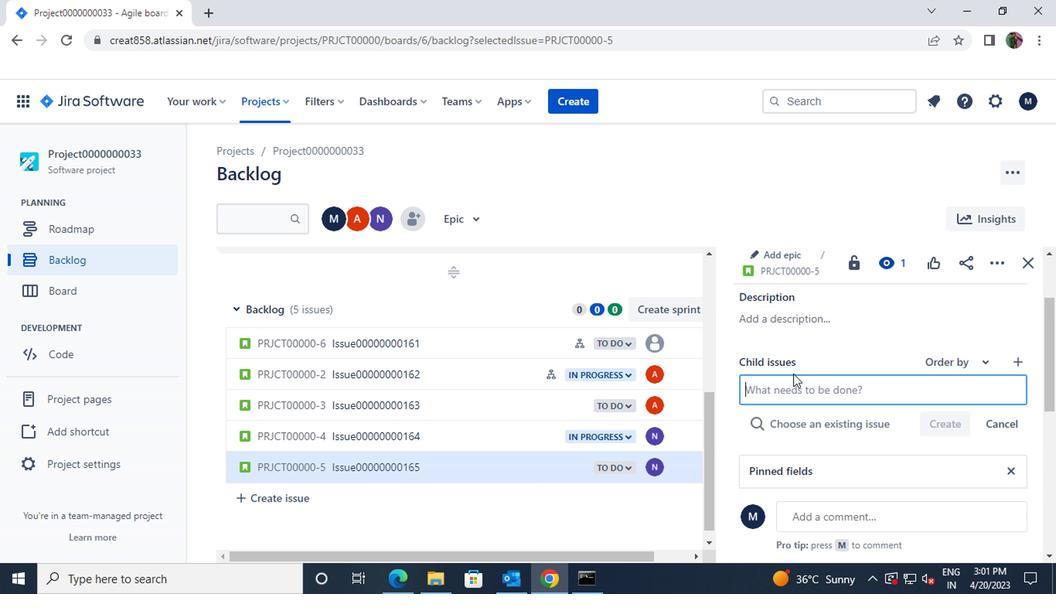 
Action: Mouse pressed left at (686, 399)
Screenshot: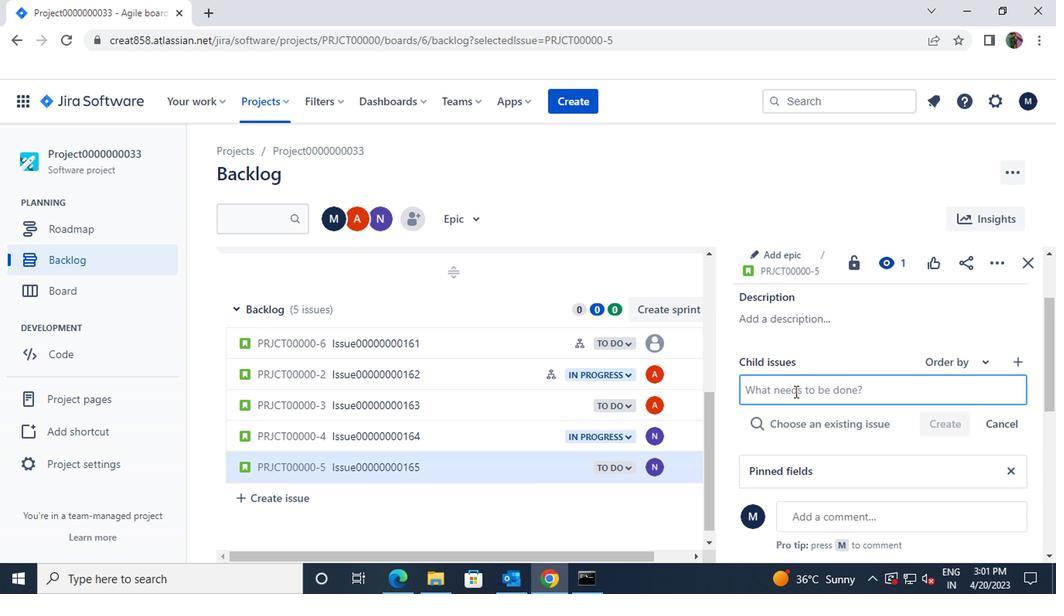 
Action: Key pressed <Key.shift>CHILDISSUE00000000329
Screenshot: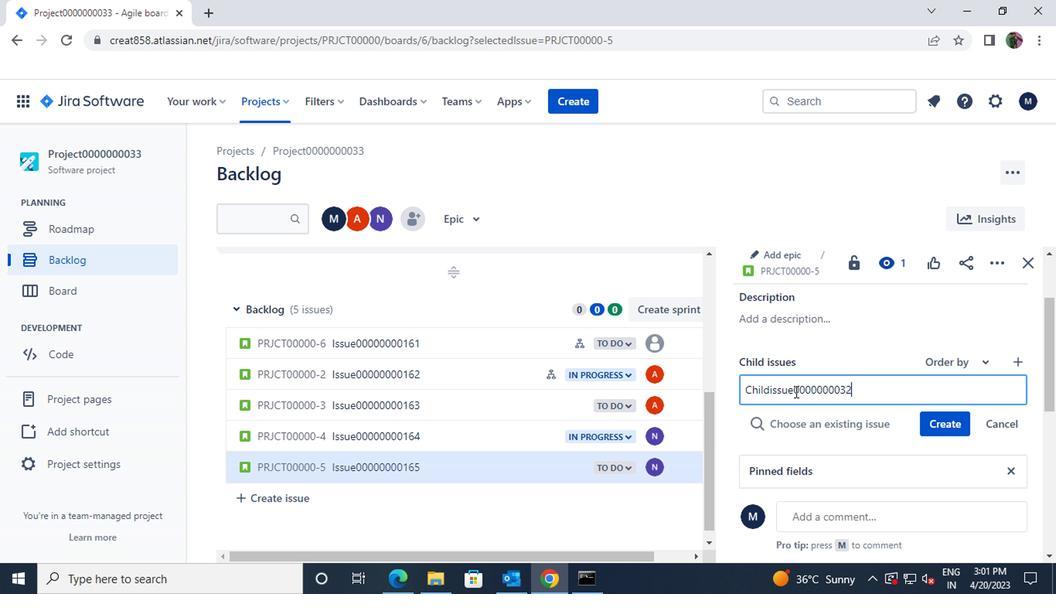 
Action: Mouse moved to (796, 420)
Screenshot: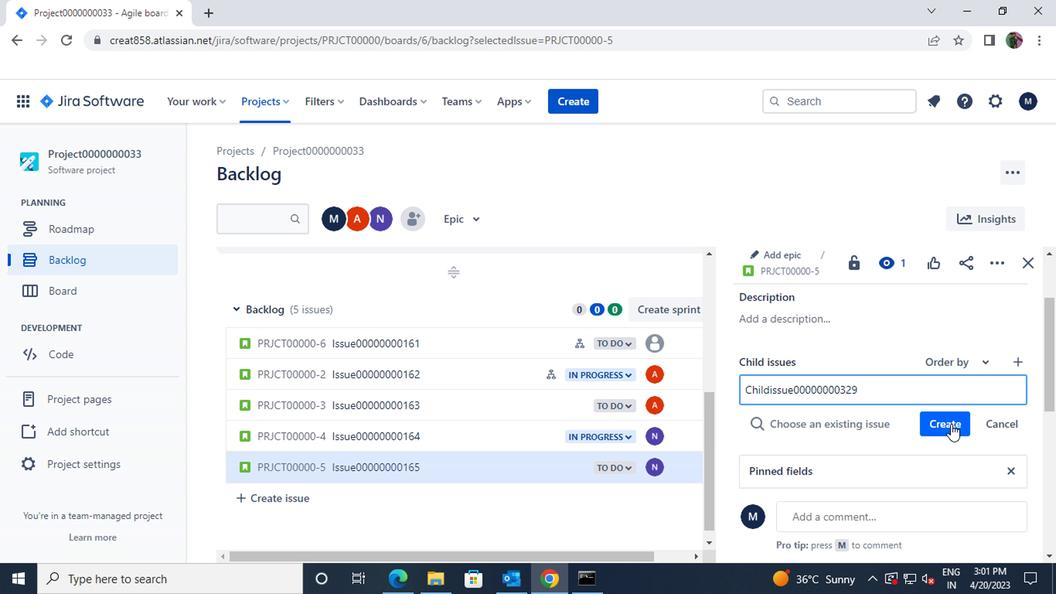 
Action: Mouse pressed left at (796, 420)
Screenshot: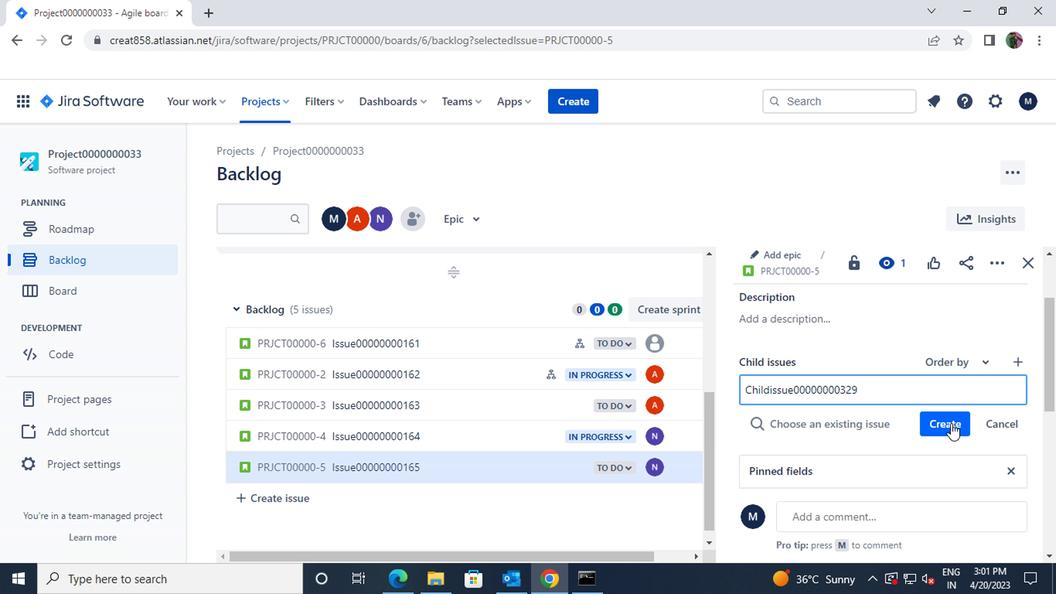 
Action: Mouse moved to (796, 419)
Screenshot: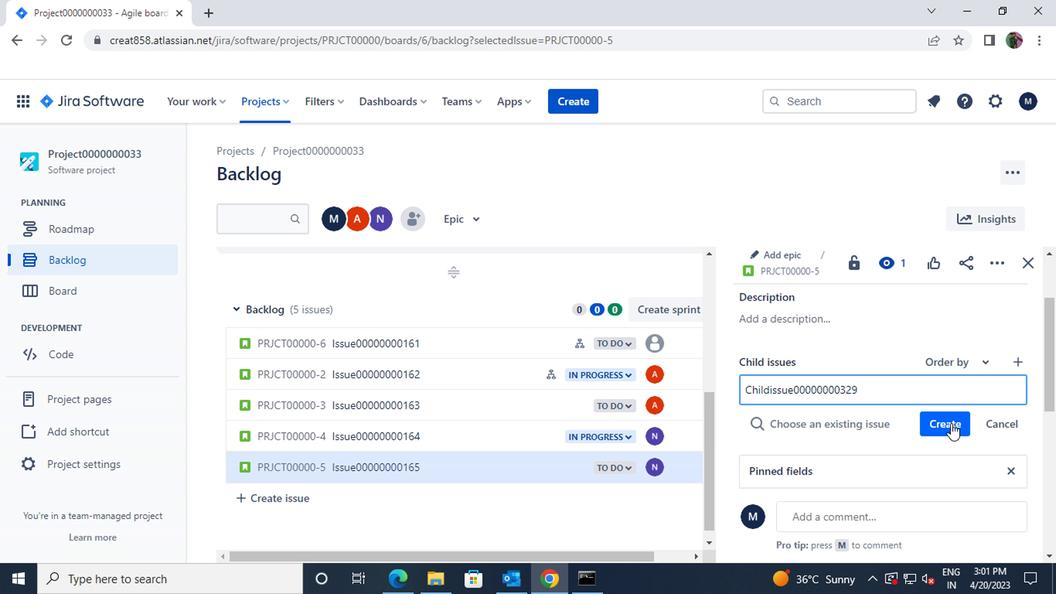 
